 Task: Start in the project AtlasLine the sprint 'Fast & Furious', with a duration of 2 weeks. Start in the project AtlasLine the sprint 'Fast & Furious', with a duration of 1 week. Start in the project AtlasLine the sprint 'Fast & Furious', with a duration of 3 weeks
Action: Mouse moved to (201, 55)
Screenshot: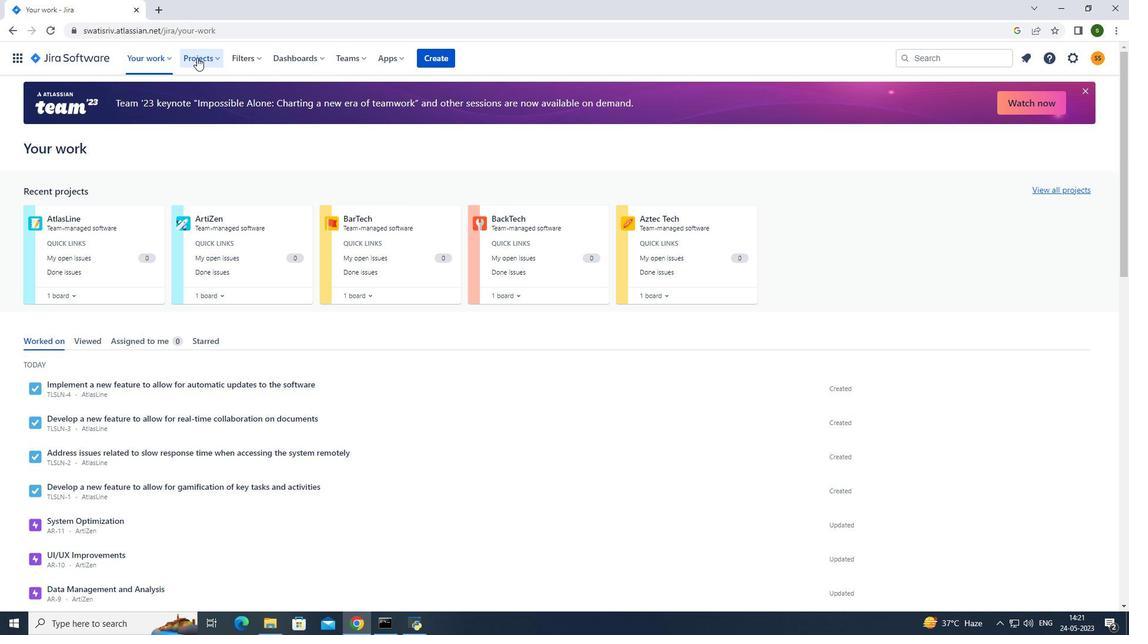 
Action: Mouse pressed left at (201, 55)
Screenshot: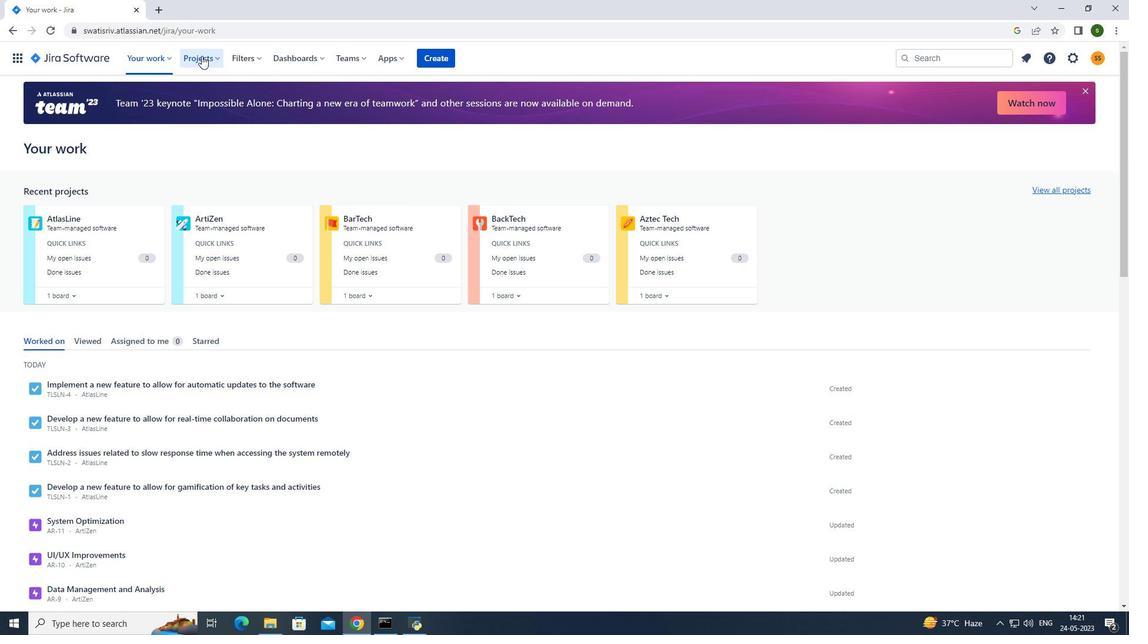
Action: Mouse moved to (224, 109)
Screenshot: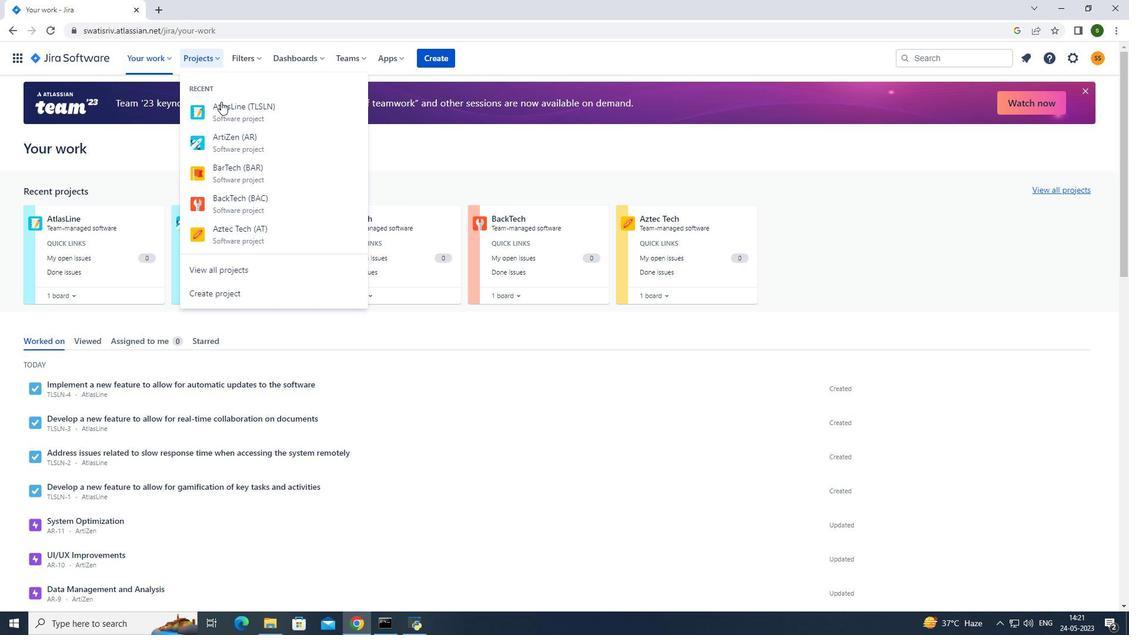 
Action: Mouse pressed left at (224, 109)
Screenshot: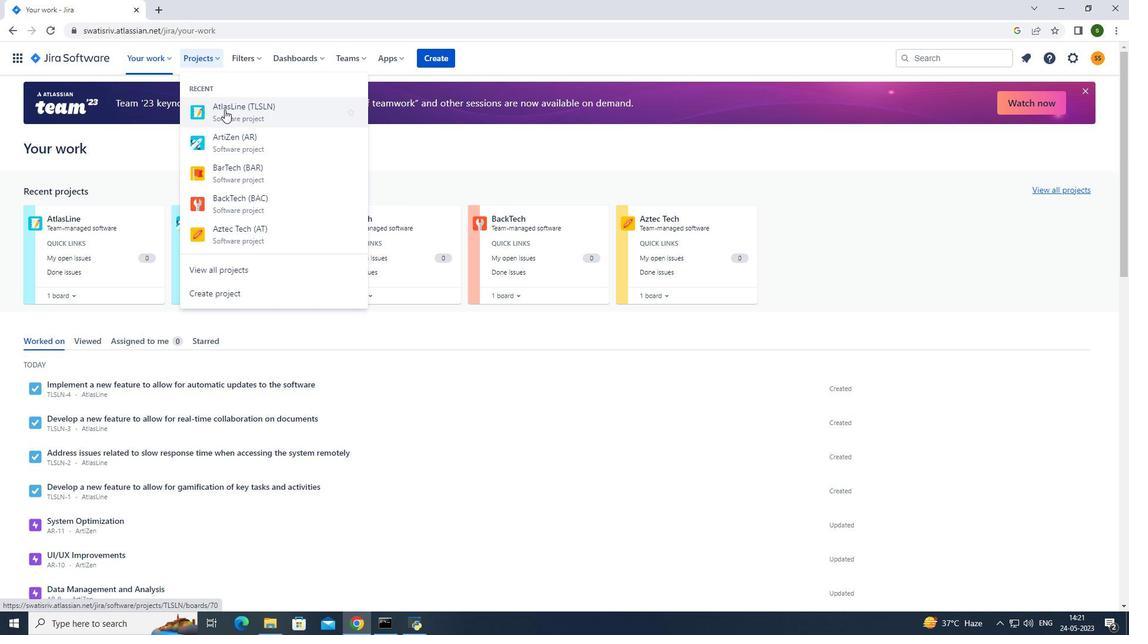 
Action: Mouse moved to (255, 394)
Screenshot: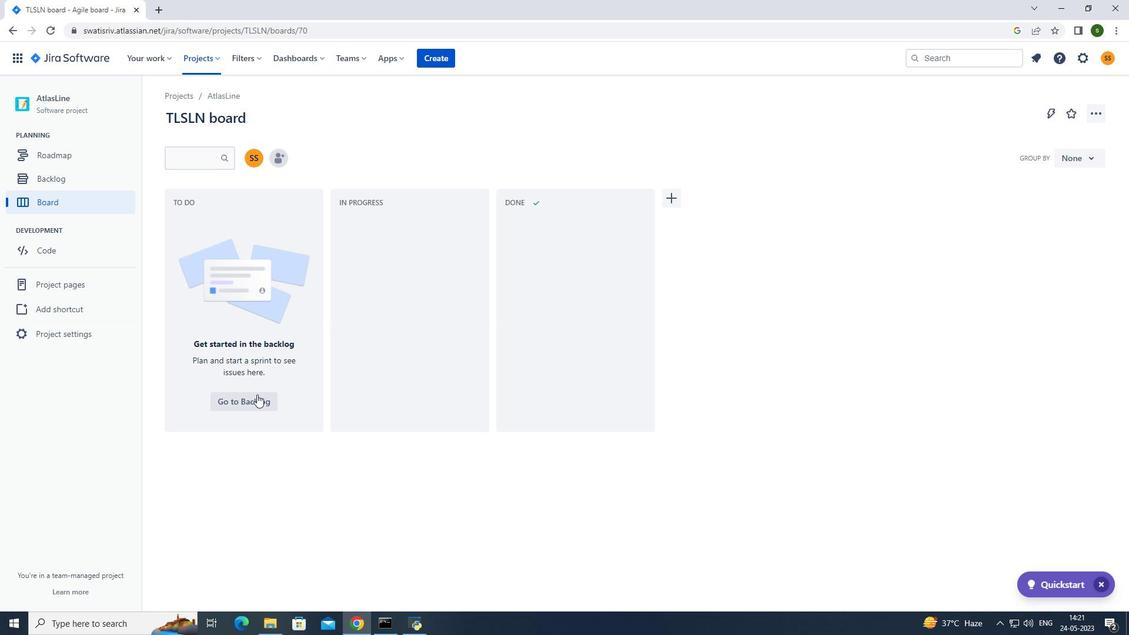 
Action: Mouse pressed left at (255, 394)
Screenshot: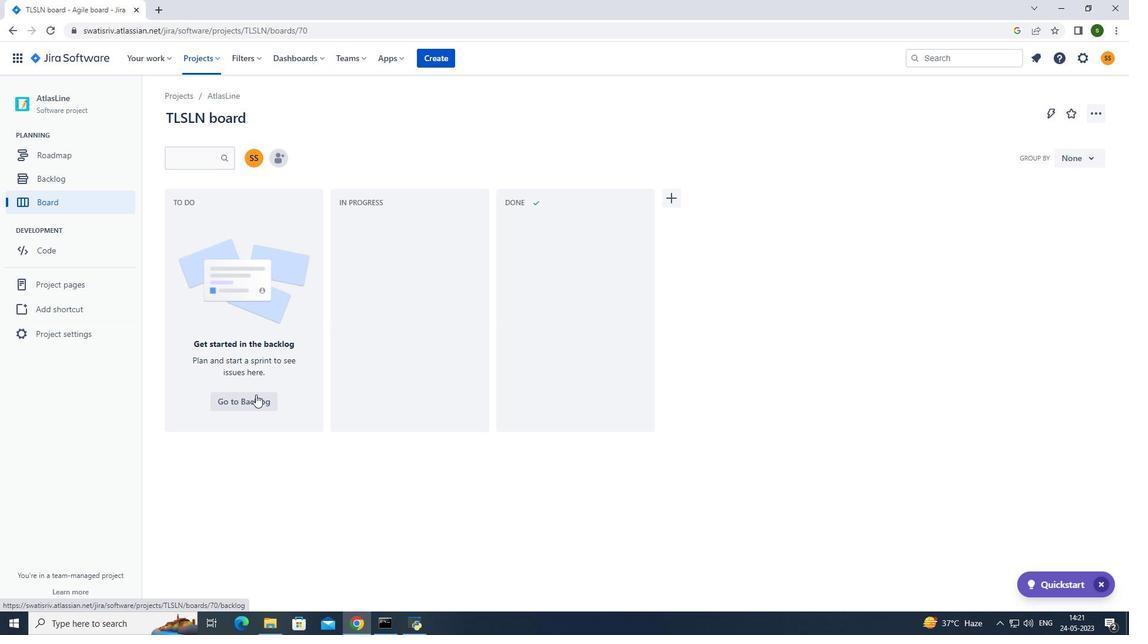 
Action: Mouse moved to (1017, 181)
Screenshot: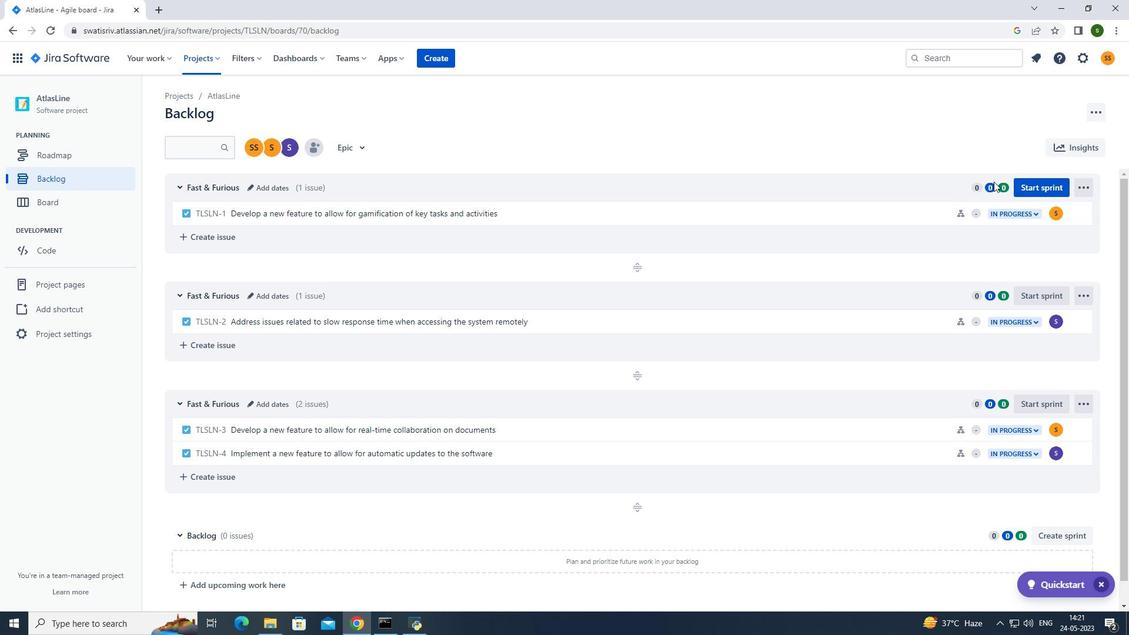 
Action: Mouse pressed left at (1017, 181)
Screenshot: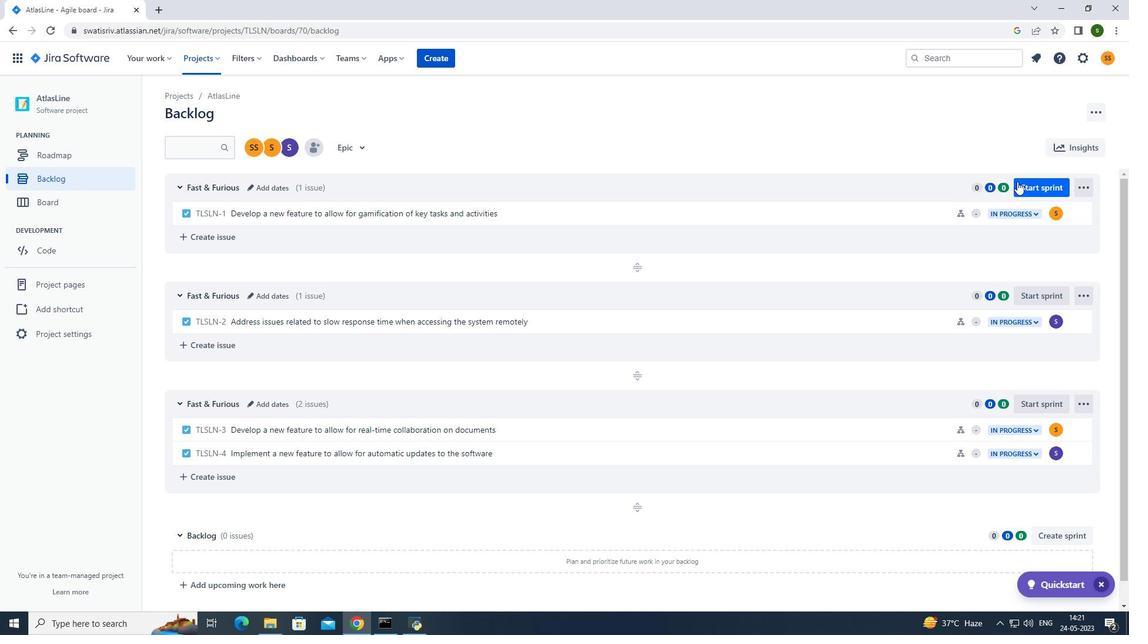 
Action: Mouse moved to (524, 201)
Screenshot: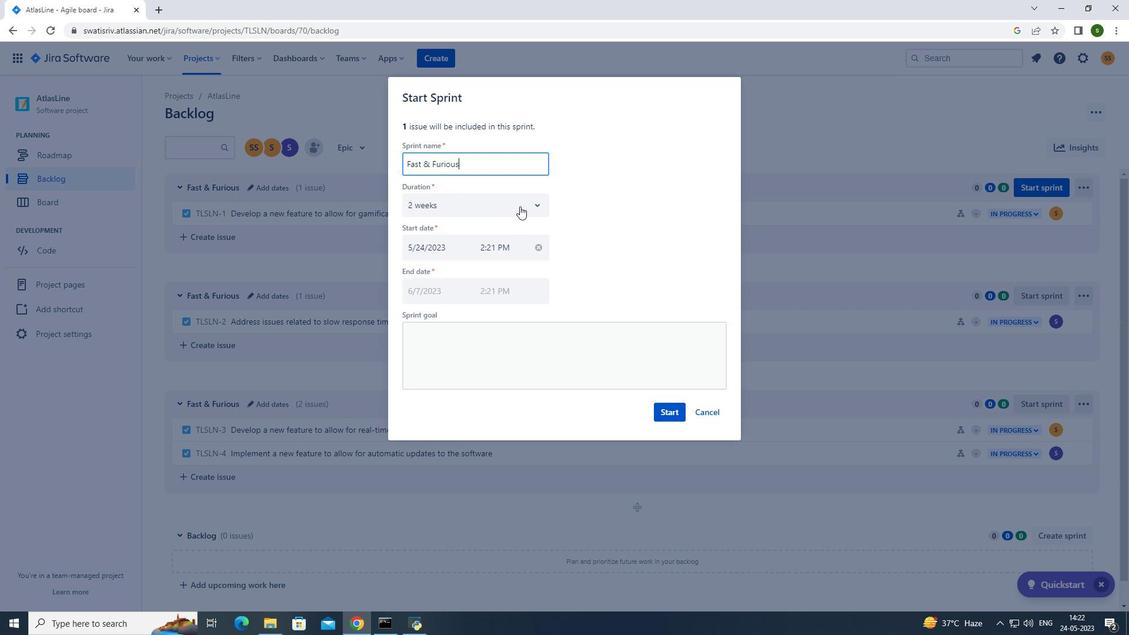 
Action: Mouse pressed left at (524, 201)
Screenshot: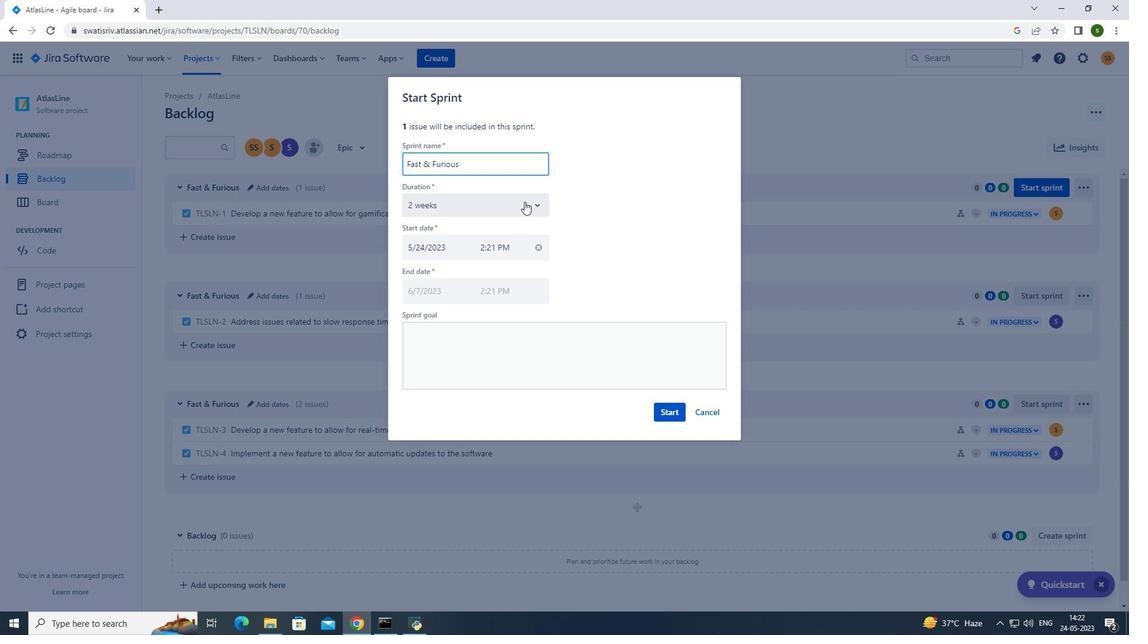 
Action: Mouse moved to (481, 255)
Screenshot: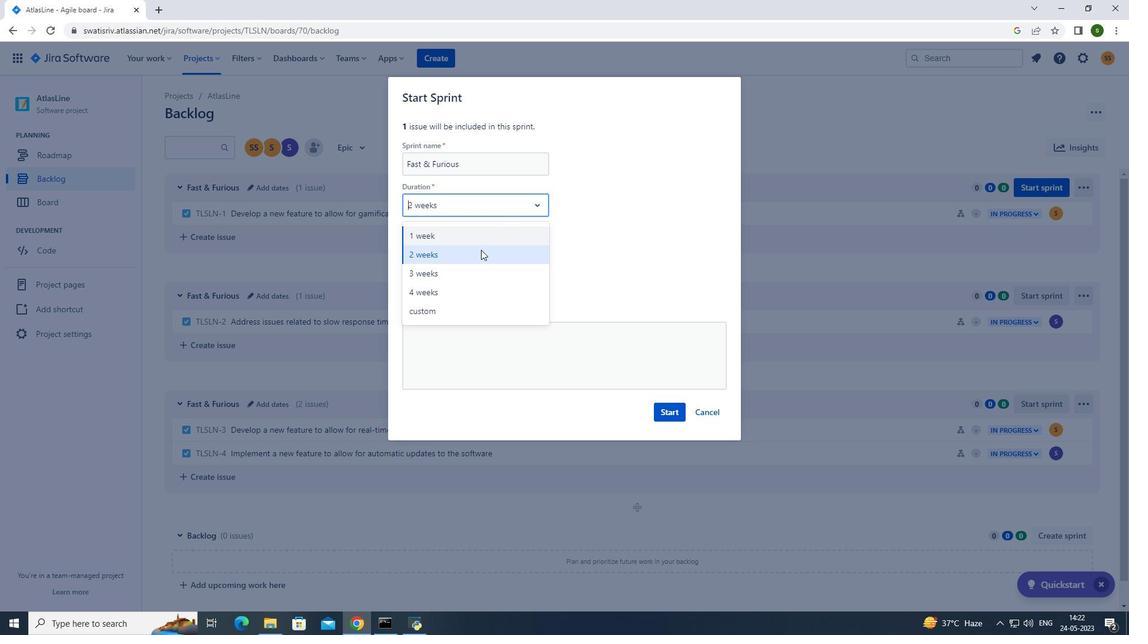 
Action: Mouse pressed left at (481, 255)
Screenshot: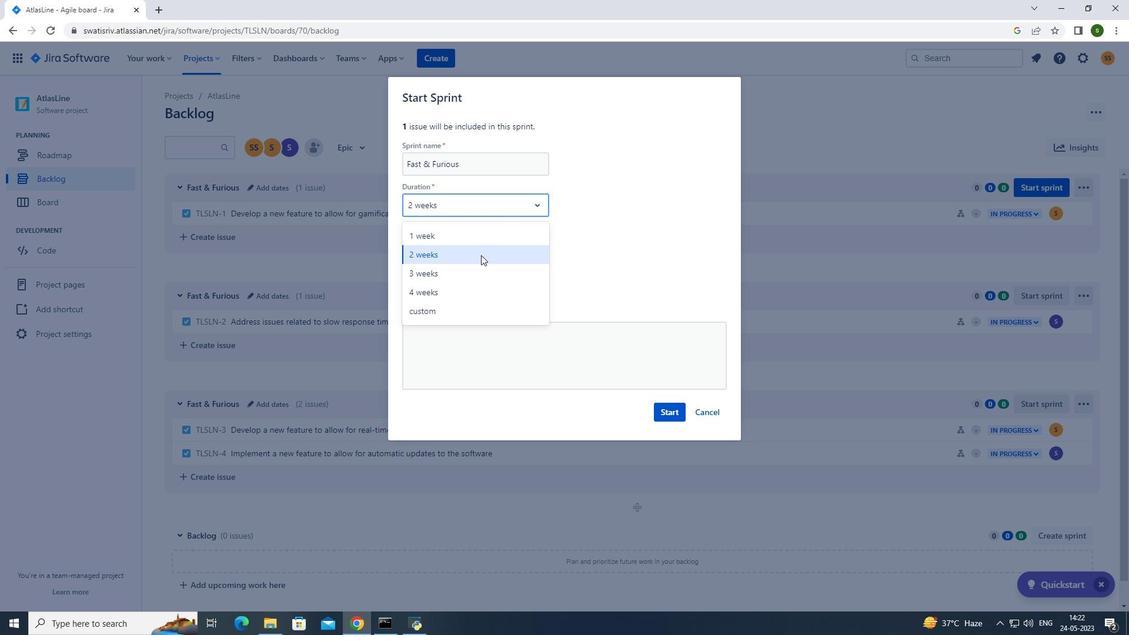 
Action: Mouse moved to (669, 407)
Screenshot: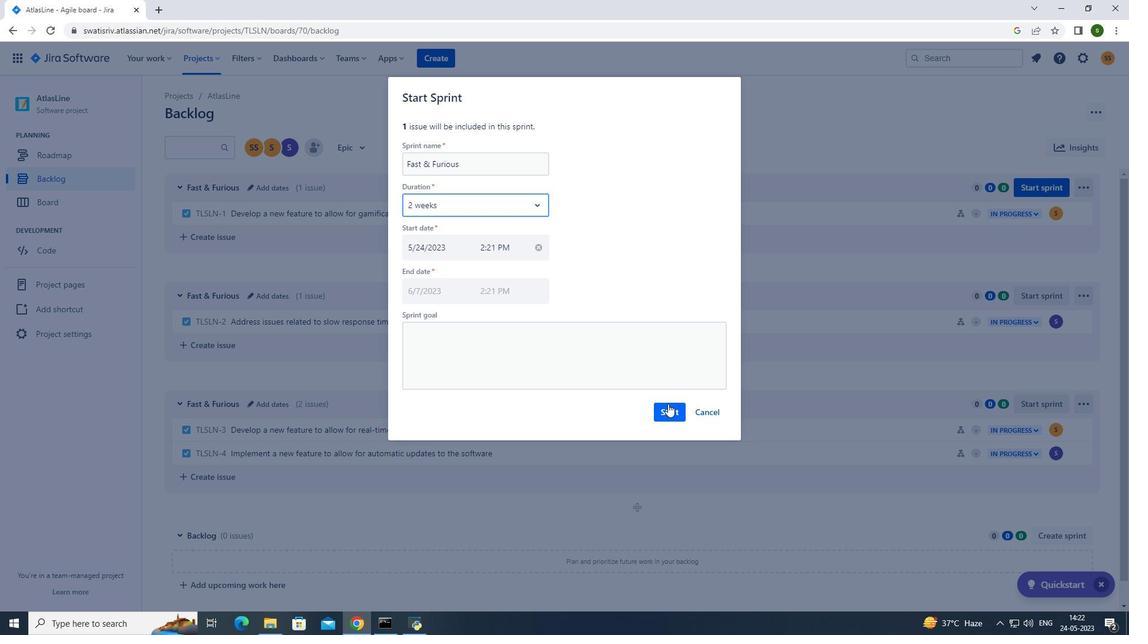 
Action: Mouse pressed left at (669, 407)
Screenshot: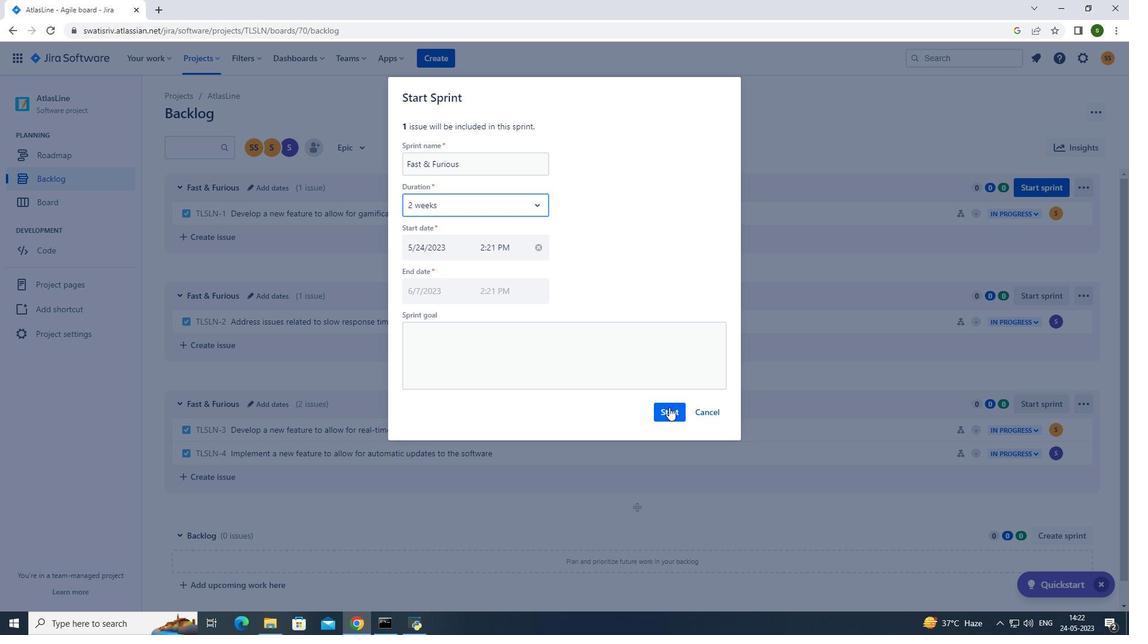 
Action: Mouse moved to (208, 51)
Screenshot: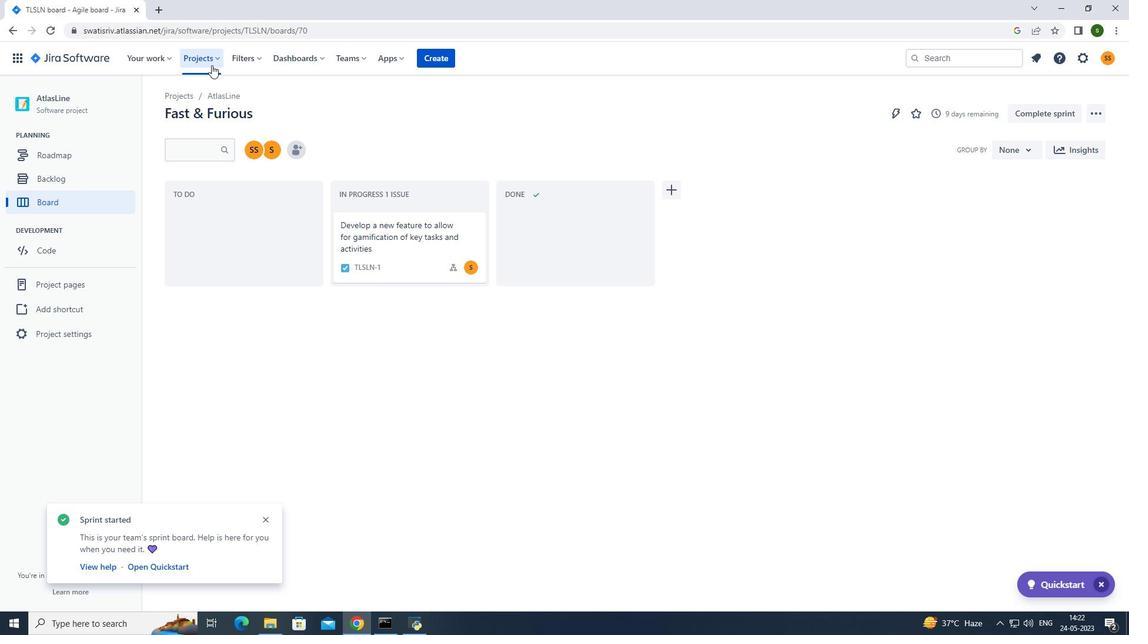 
Action: Mouse pressed left at (208, 51)
Screenshot: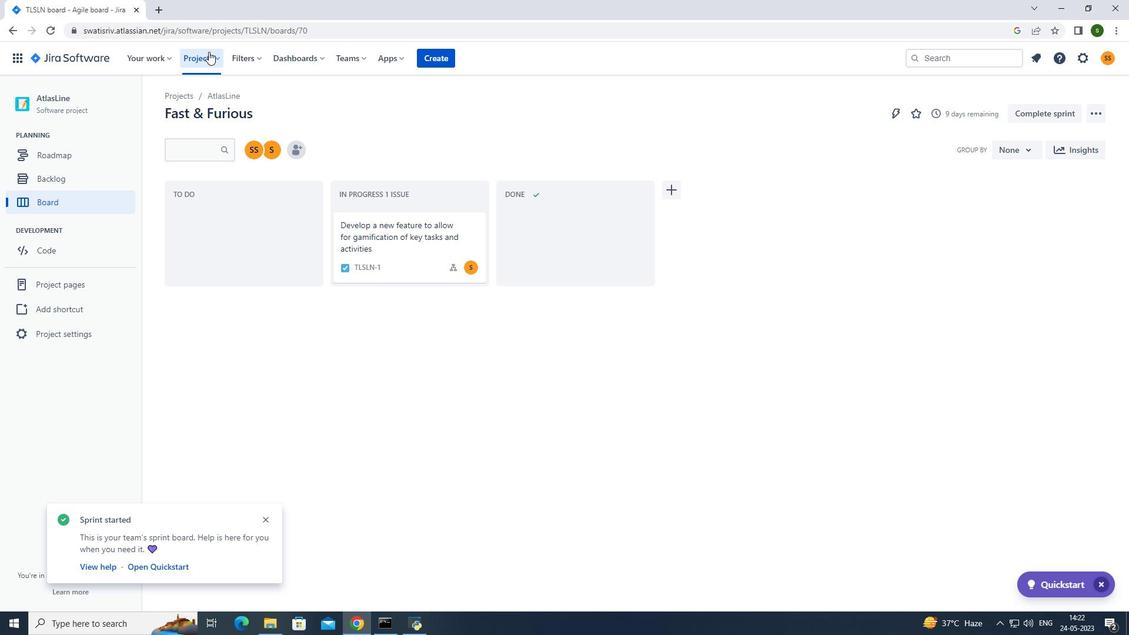 
Action: Mouse moved to (237, 108)
Screenshot: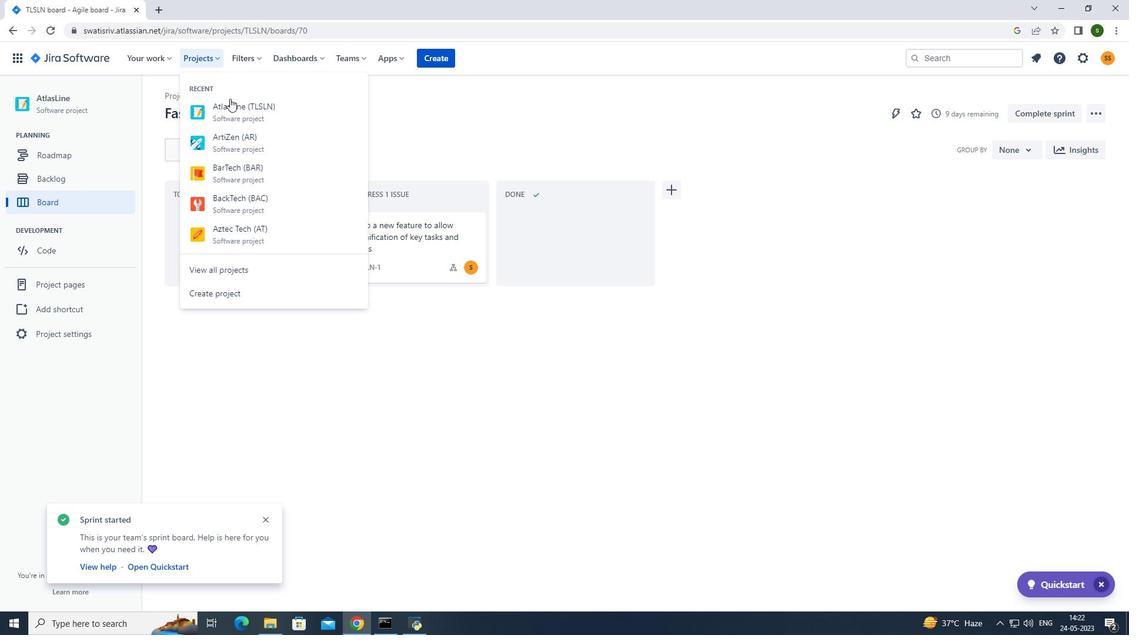 
Action: Mouse pressed left at (237, 108)
Screenshot: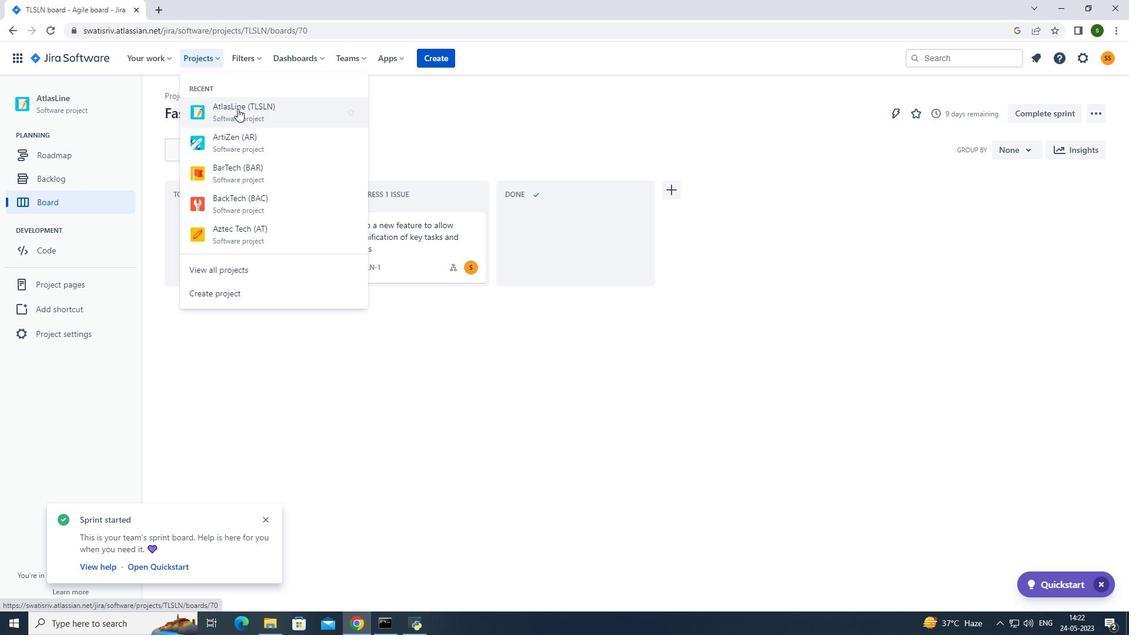 
Action: Mouse moved to (110, 179)
Screenshot: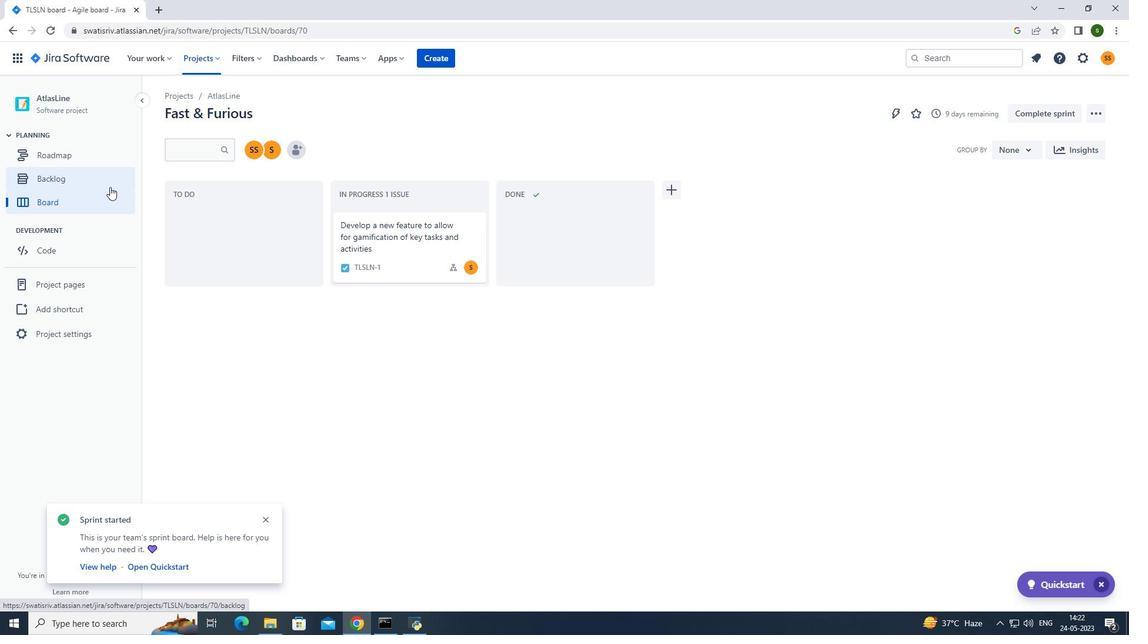 
Action: Mouse pressed left at (110, 179)
Screenshot: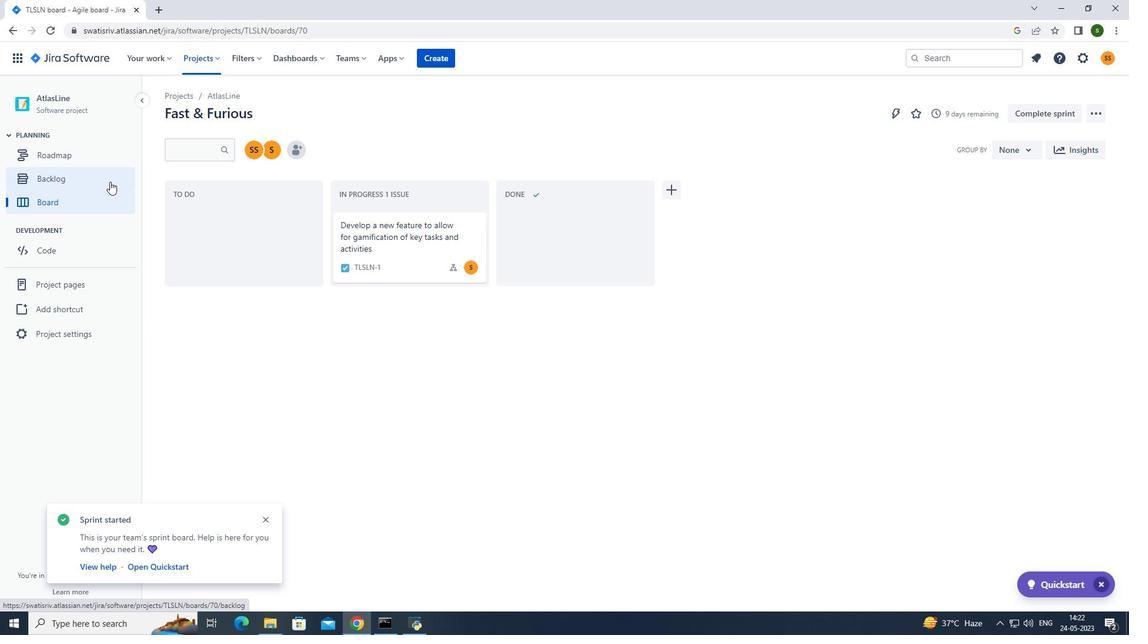 
Action: Mouse moved to (1032, 291)
Screenshot: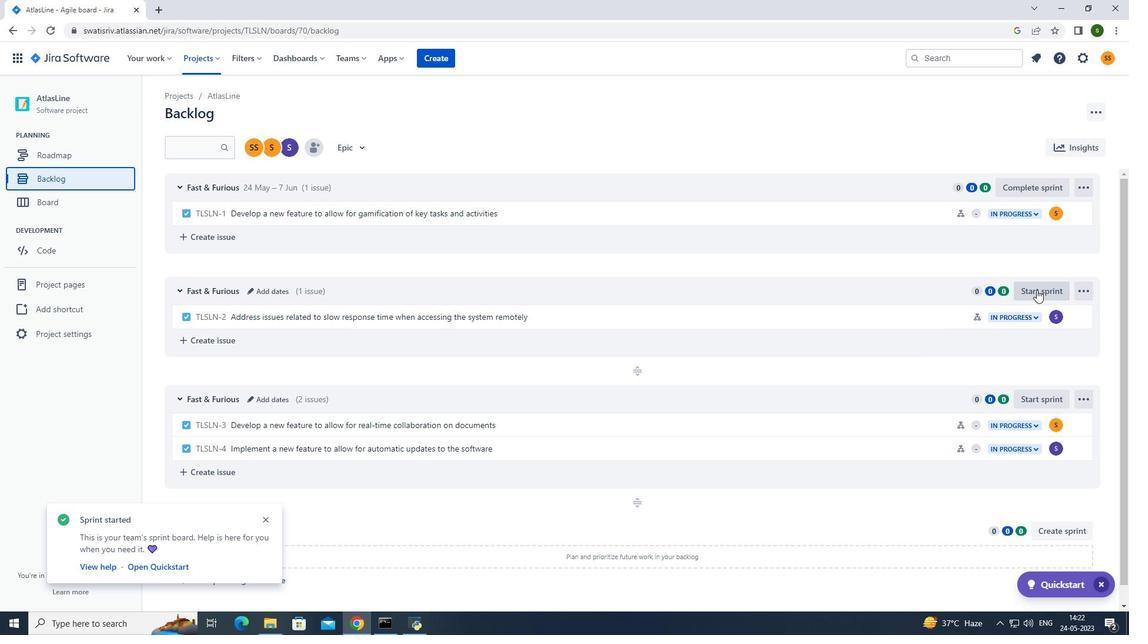 
Action: Mouse pressed left at (1032, 291)
Screenshot: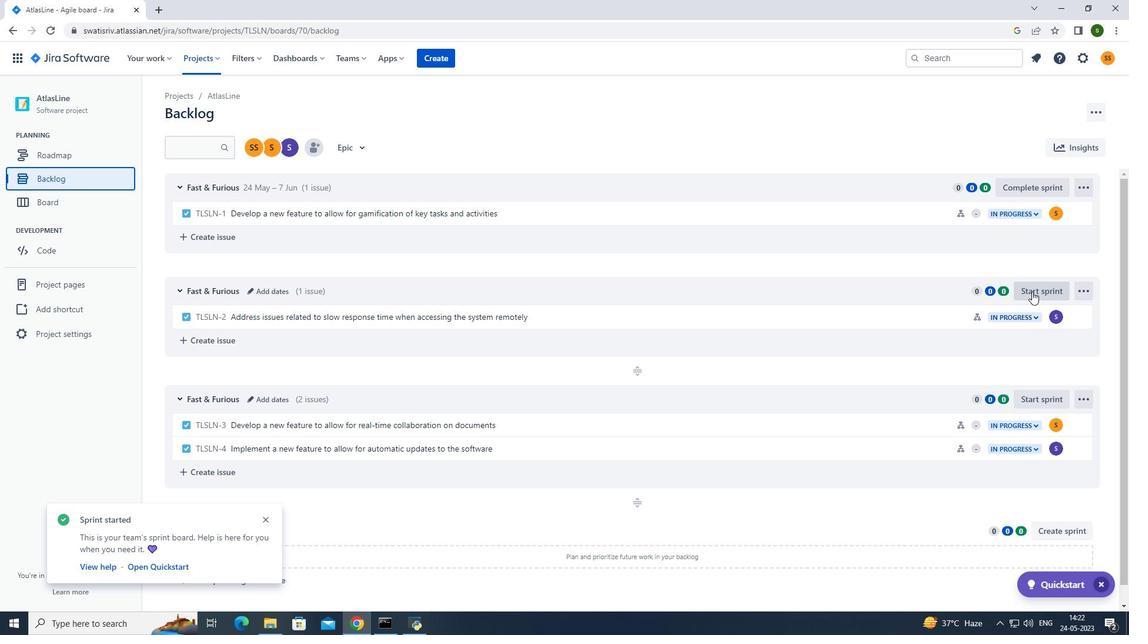 
Action: Mouse moved to (512, 204)
Screenshot: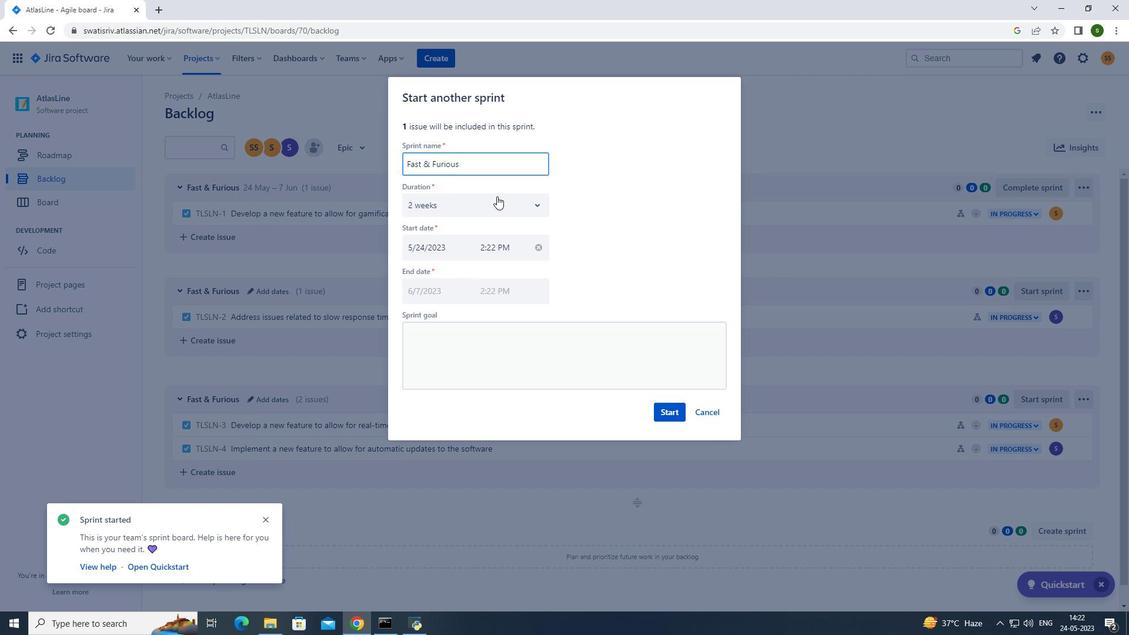 
Action: Mouse pressed left at (512, 204)
Screenshot: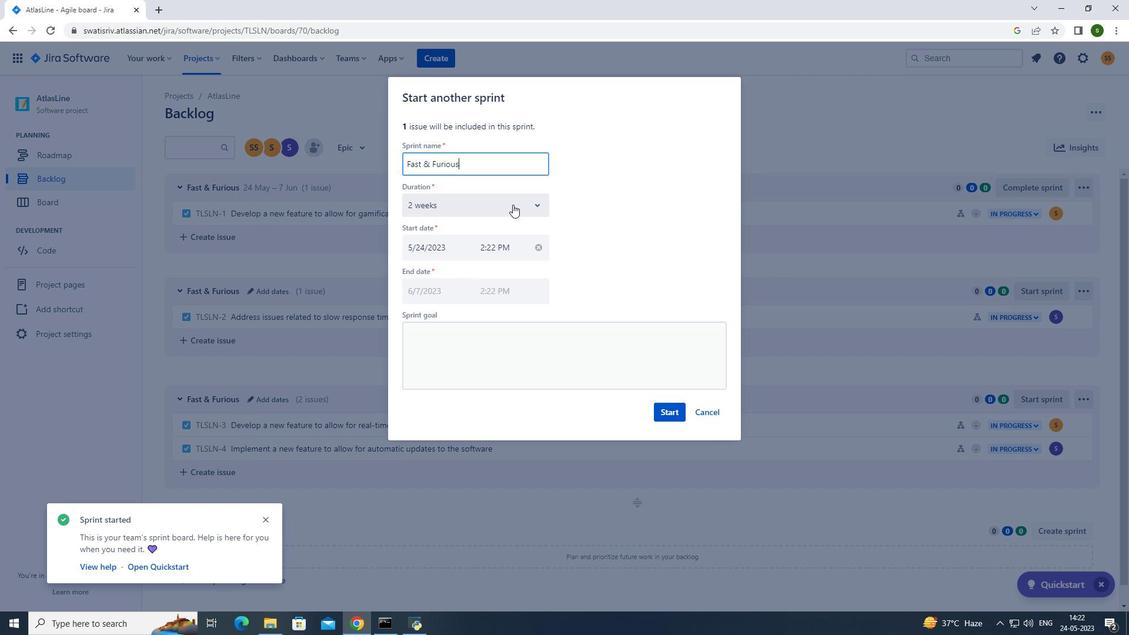 
Action: Mouse moved to (458, 237)
Screenshot: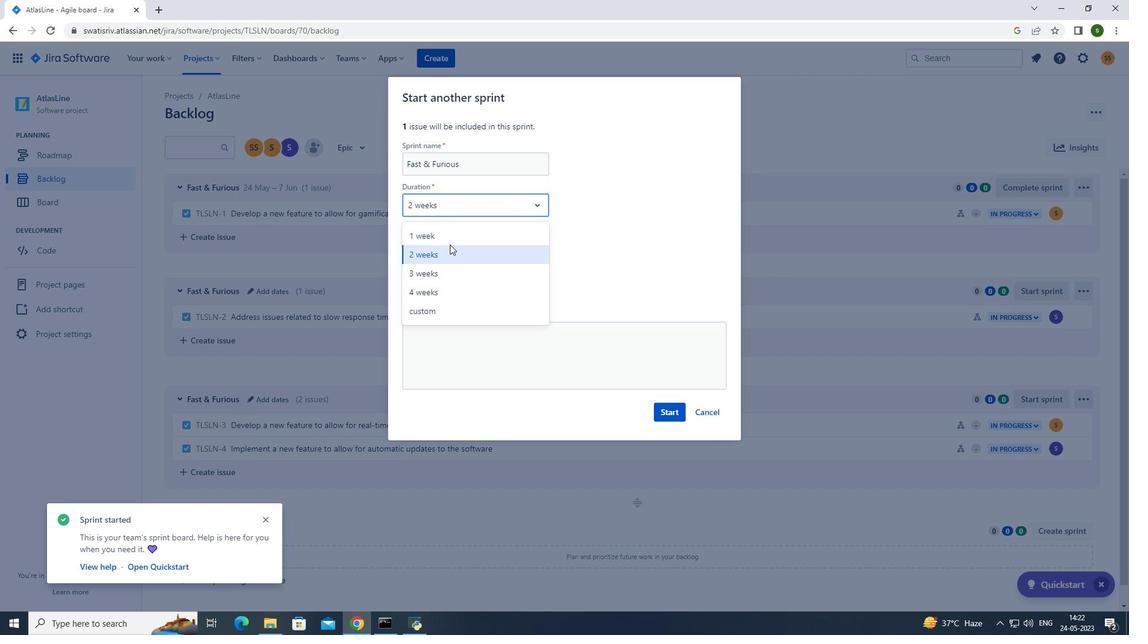 
Action: Mouse pressed left at (458, 237)
Screenshot: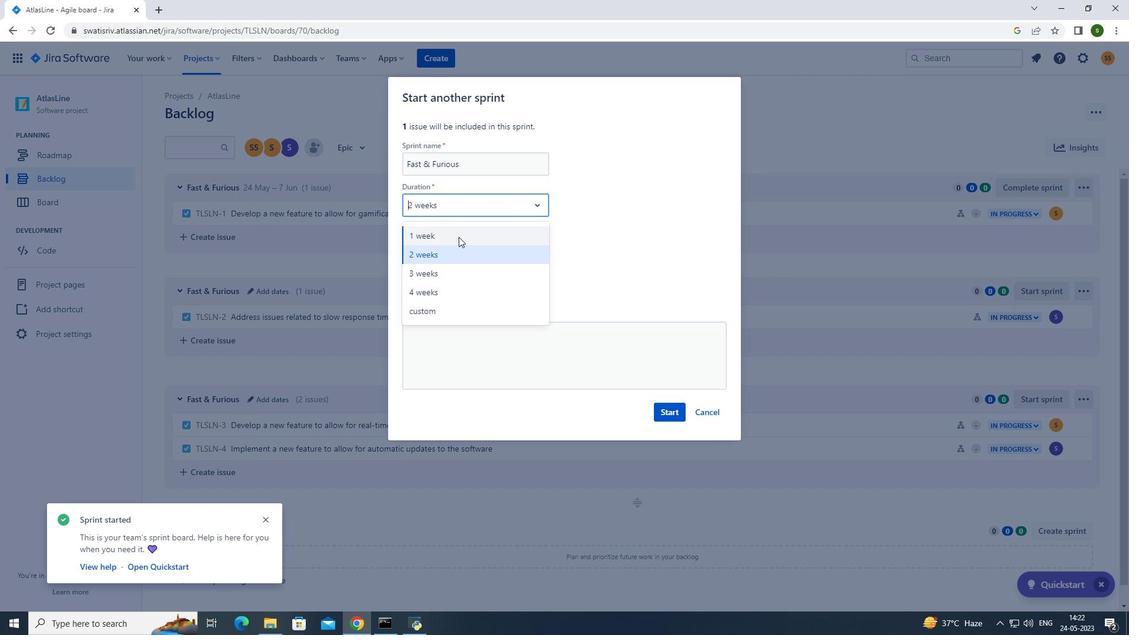 
Action: Mouse moved to (675, 411)
Screenshot: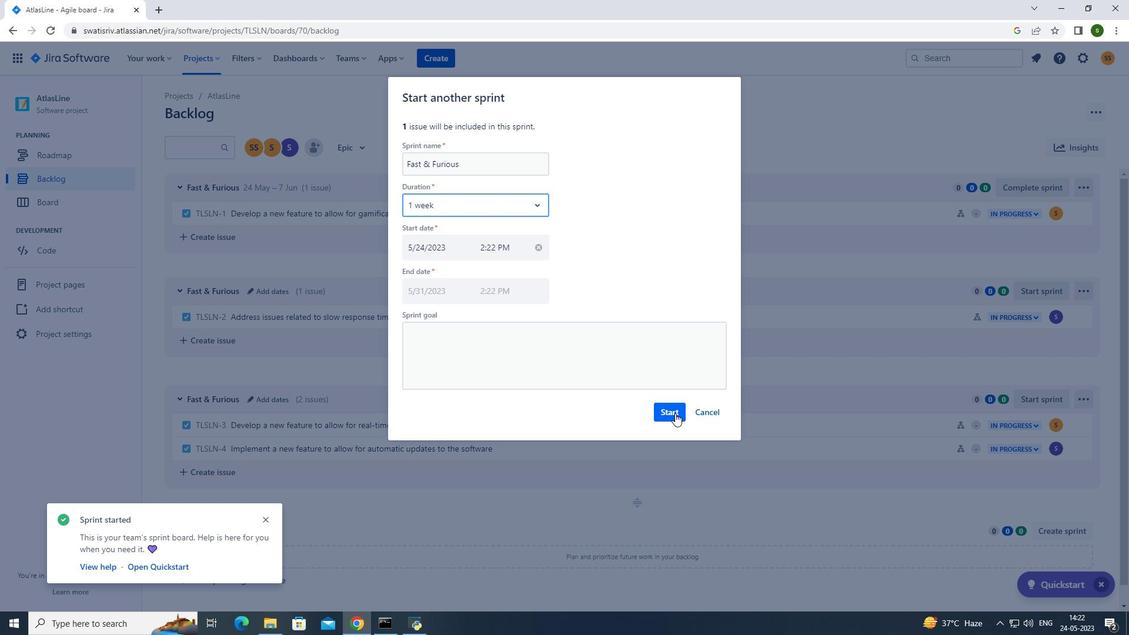 
Action: Mouse pressed left at (675, 411)
Screenshot: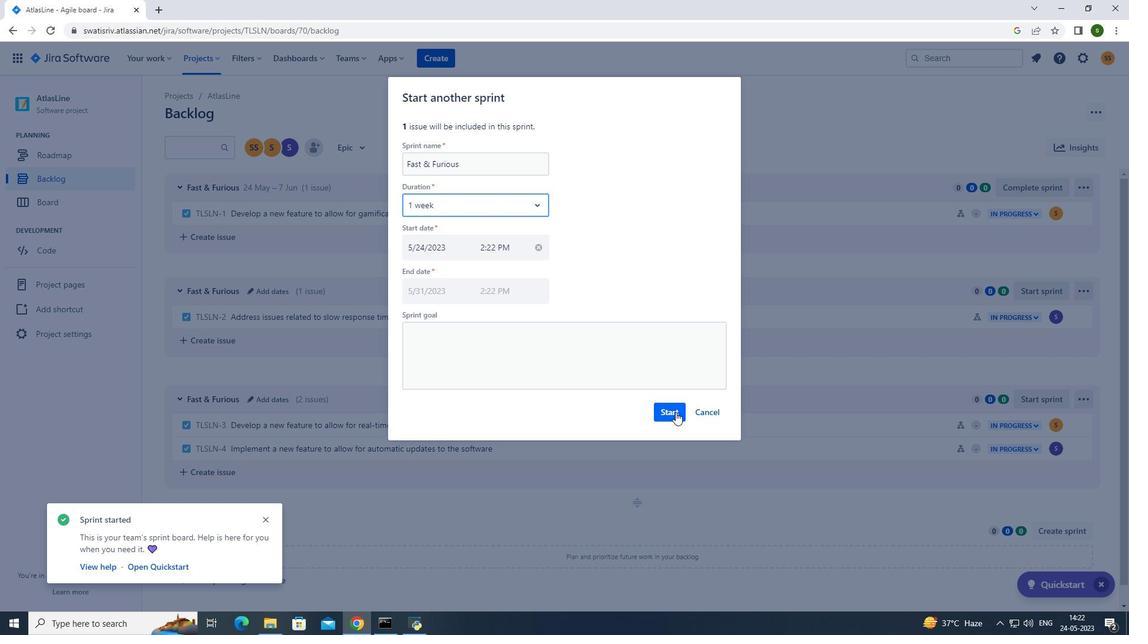 
Action: Mouse moved to (203, 51)
Screenshot: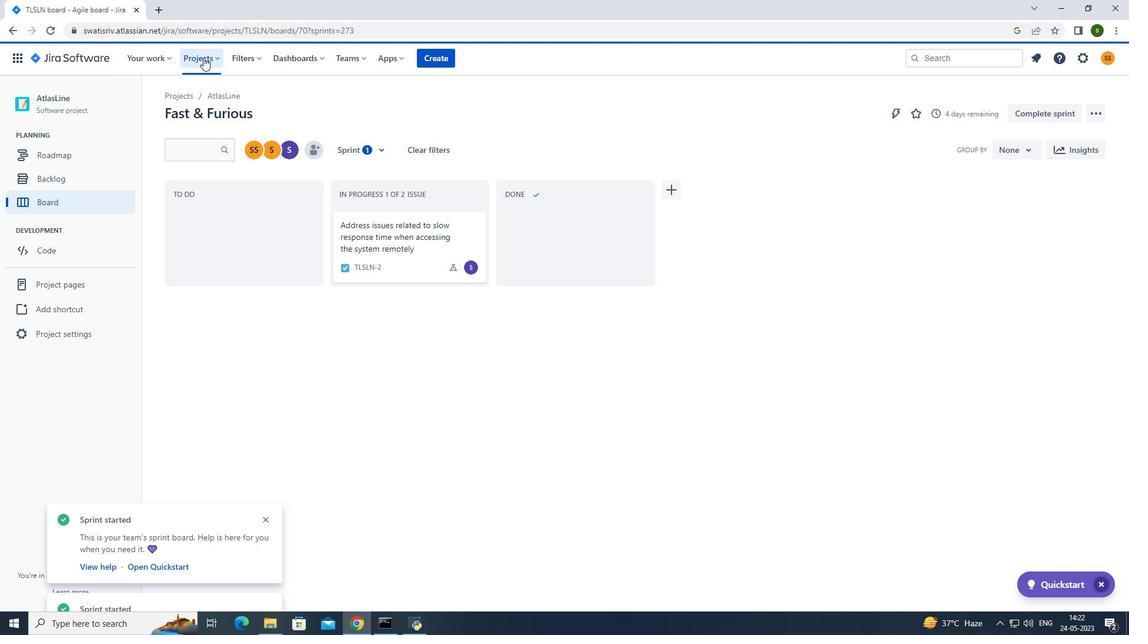 
Action: Mouse pressed left at (203, 51)
Screenshot: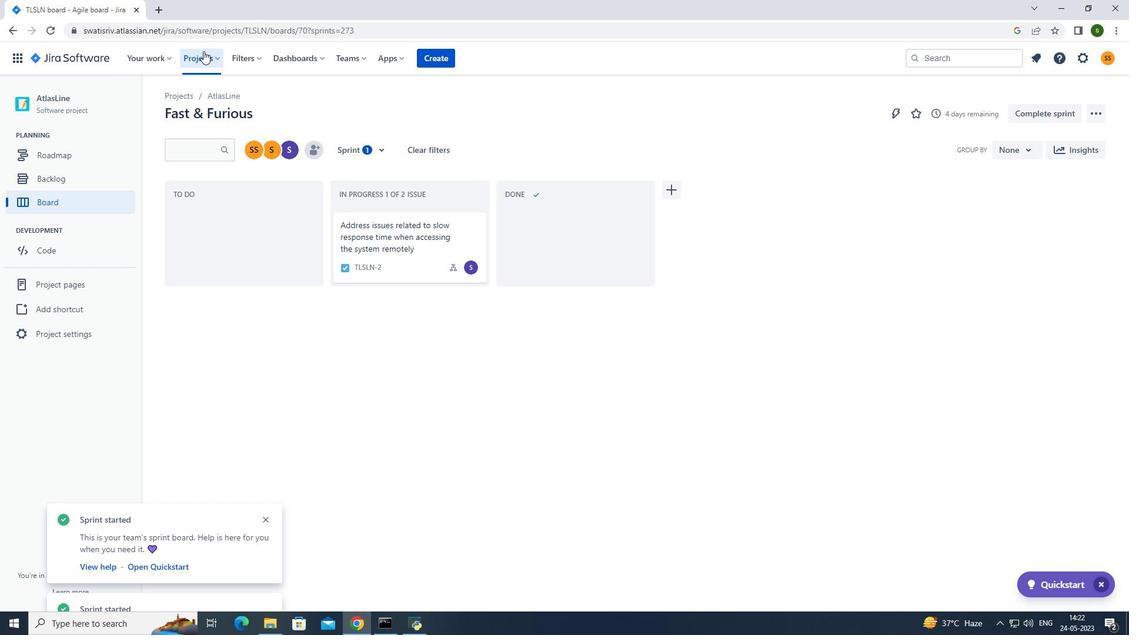 
Action: Mouse moved to (235, 108)
Screenshot: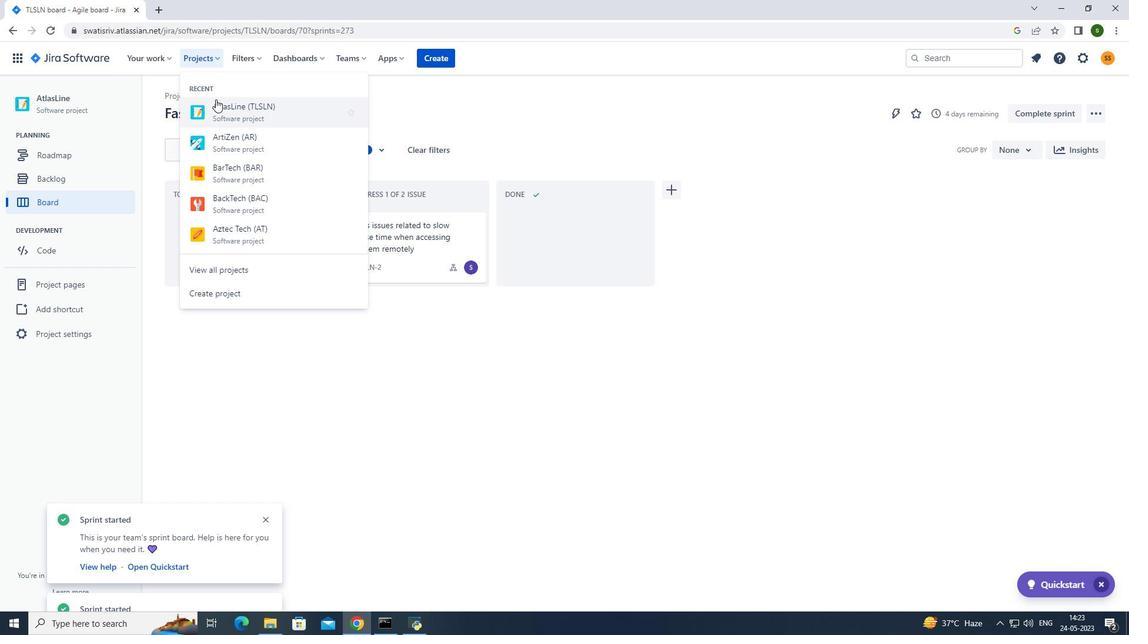 
Action: Mouse pressed left at (235, 108)
Screenshot: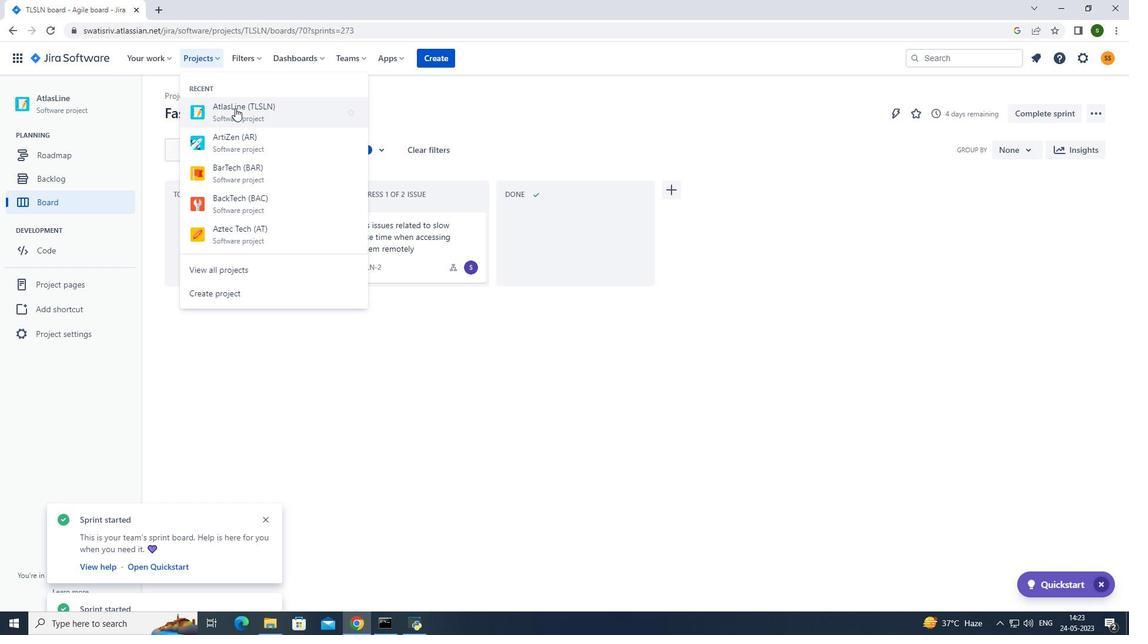 
Action: Mouse moved to (88, 179)
Screenshot: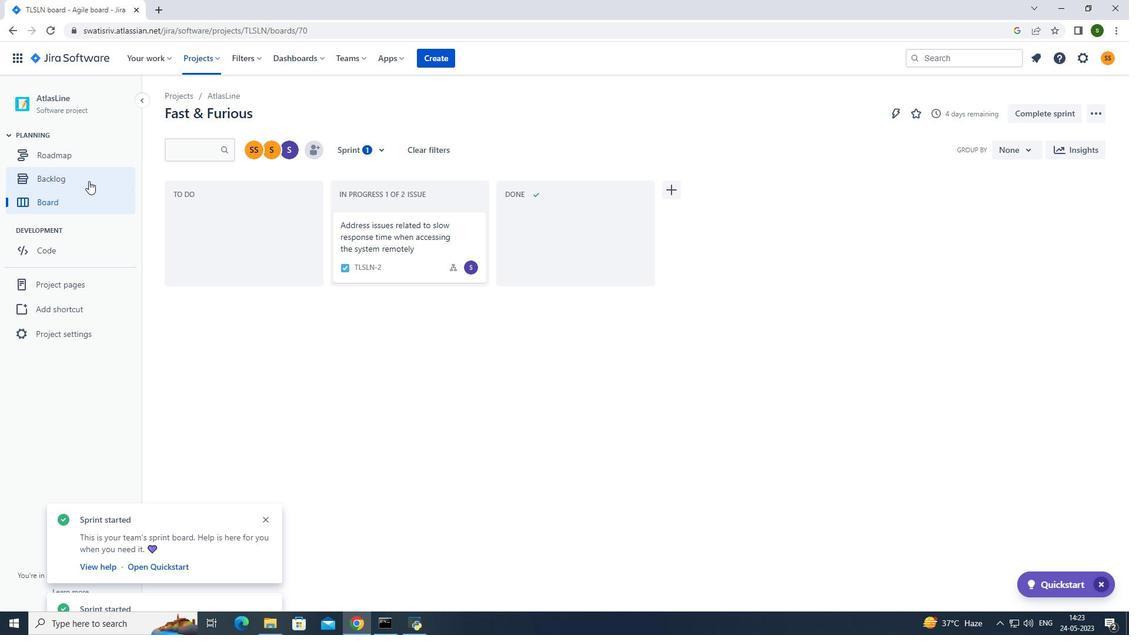 
Action: Mouse pressed left at (88, 179)
Screenshot: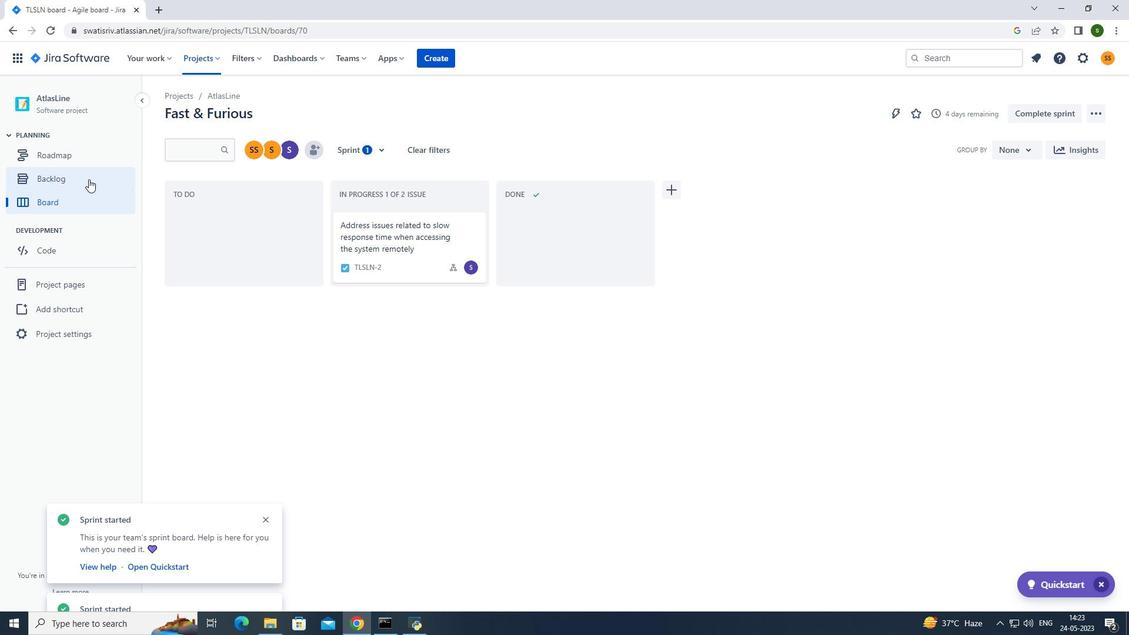 
Action: Mouse moved to (1032, 391)
Screenshot: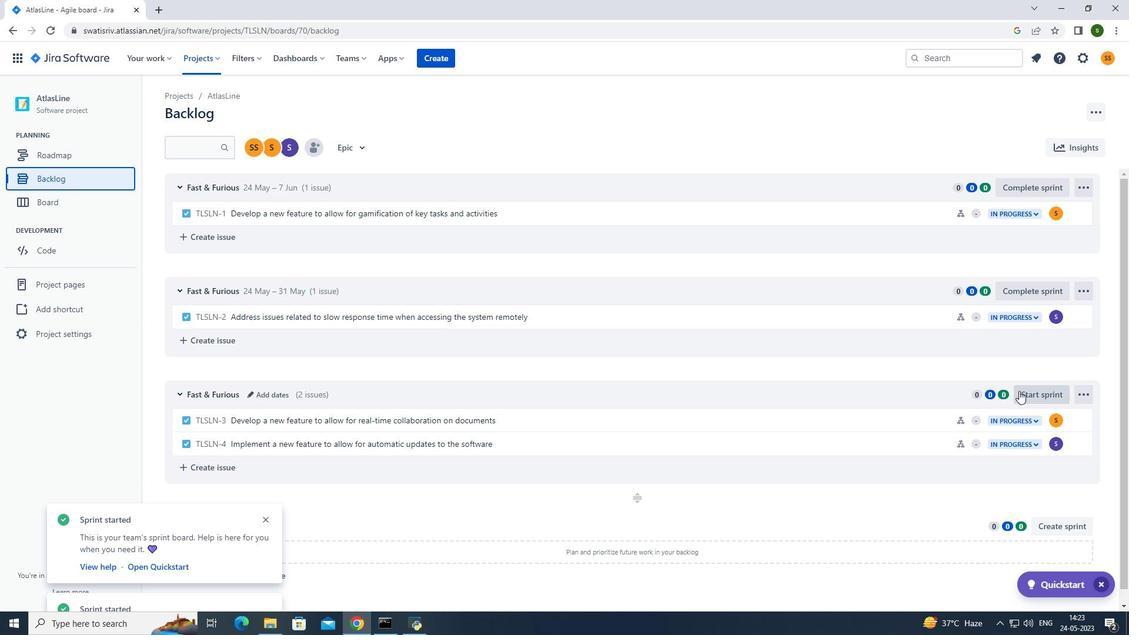
Action: Mouse pressed left at (1032, 391)
Screenshot: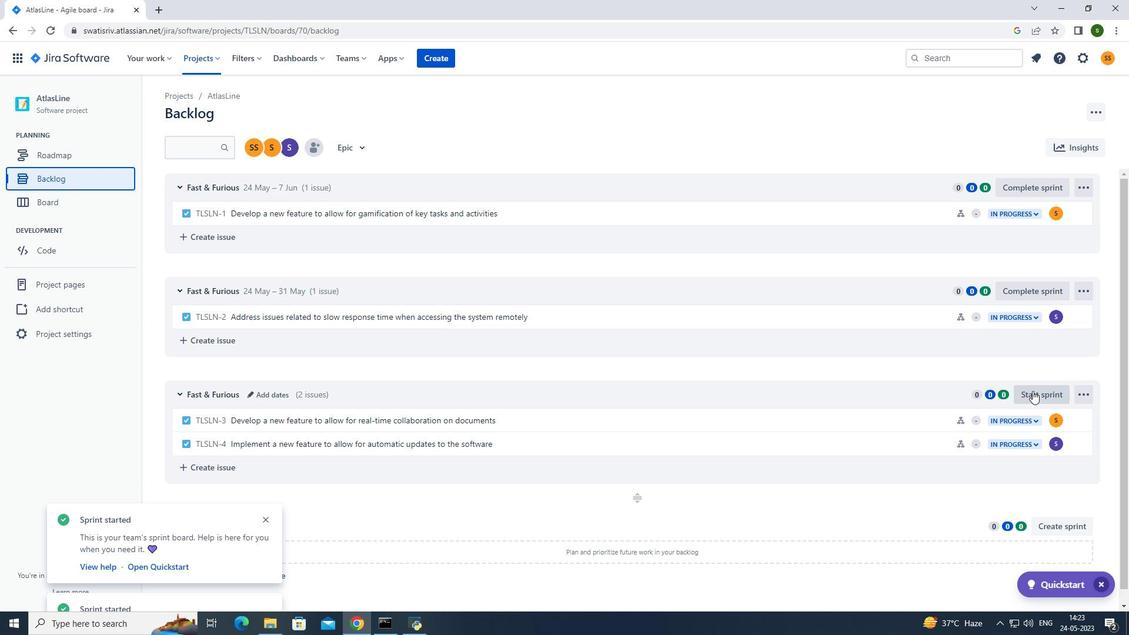 
Action: Mouse moved to (506, 199)
Screenshot: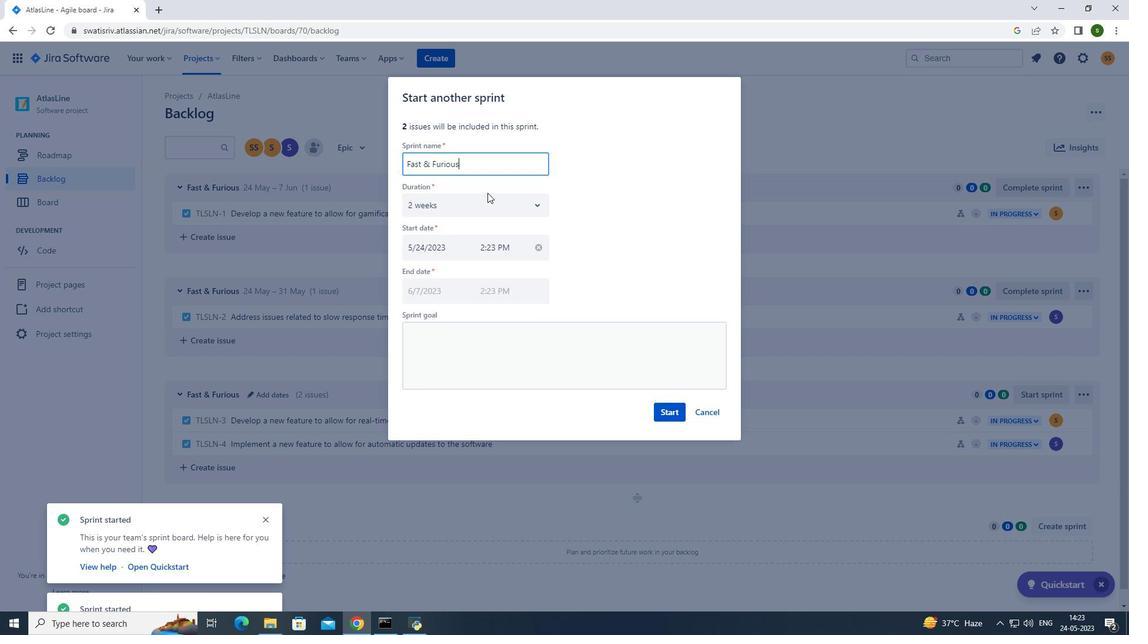
Action: Mouse pressed left at (506, 199)
Screenshot: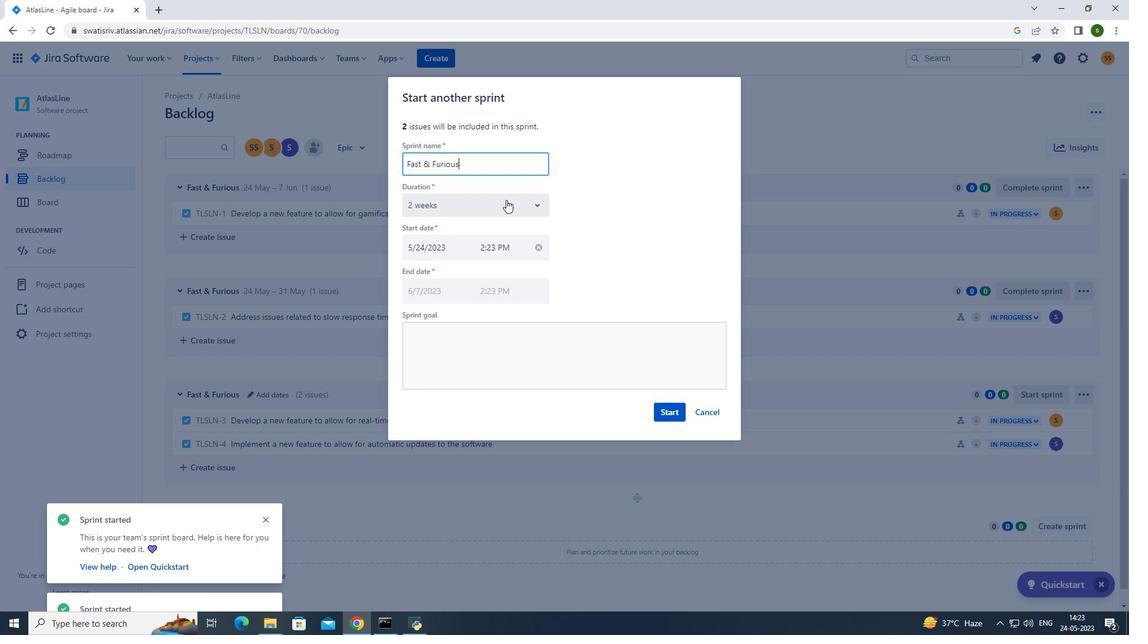 
Action: Mouse moved to (451, 271)
Screenshot: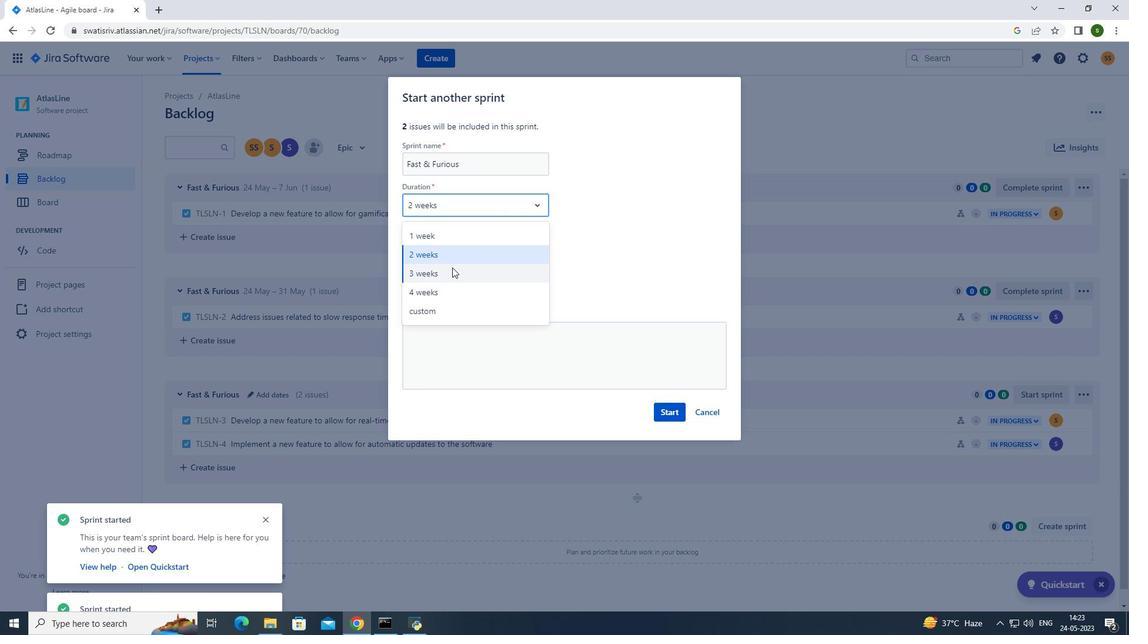 
Action: Mouse pressed left at (451, 271)
Screenshot: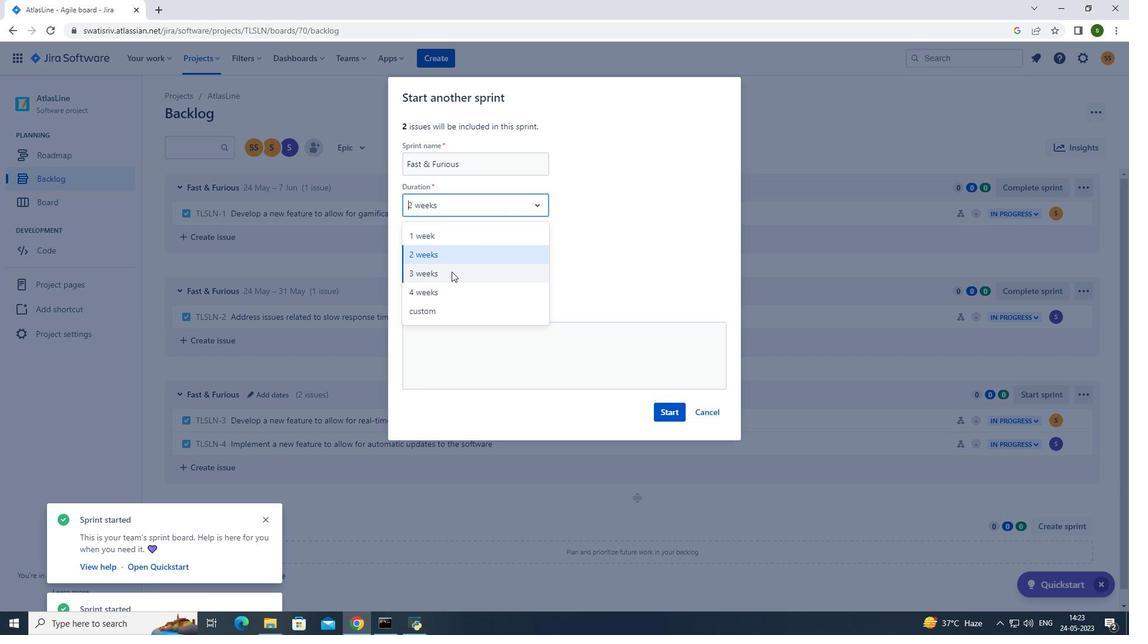 
Action: Mouse moved to (683, 411)
Screenshot: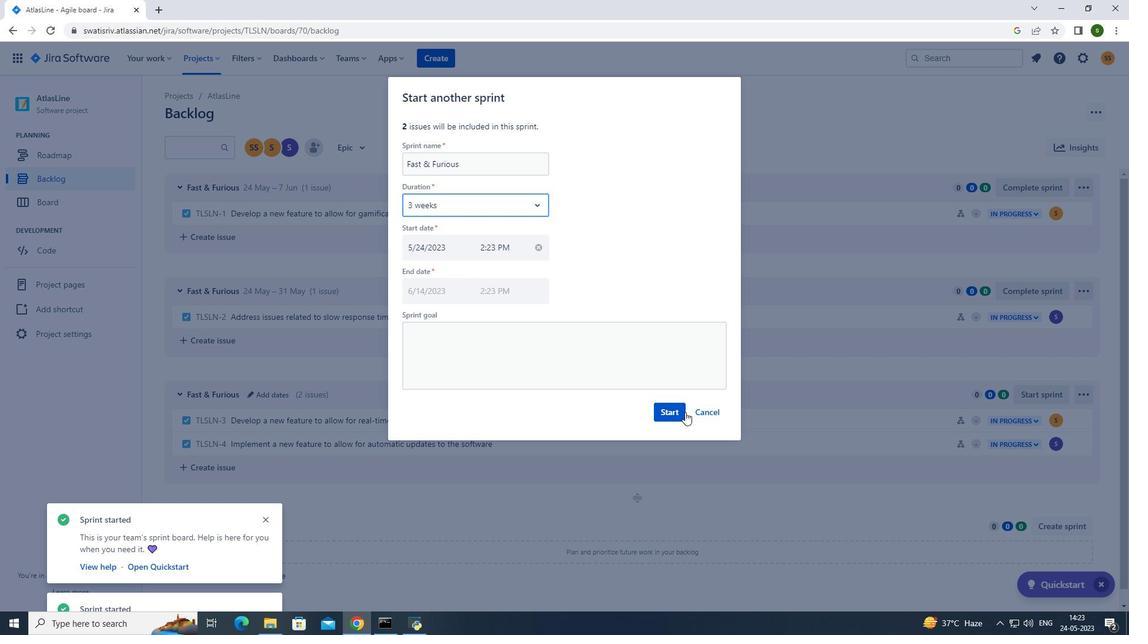 
Action: Mouse pressed left at (683, 411)
Screenshot: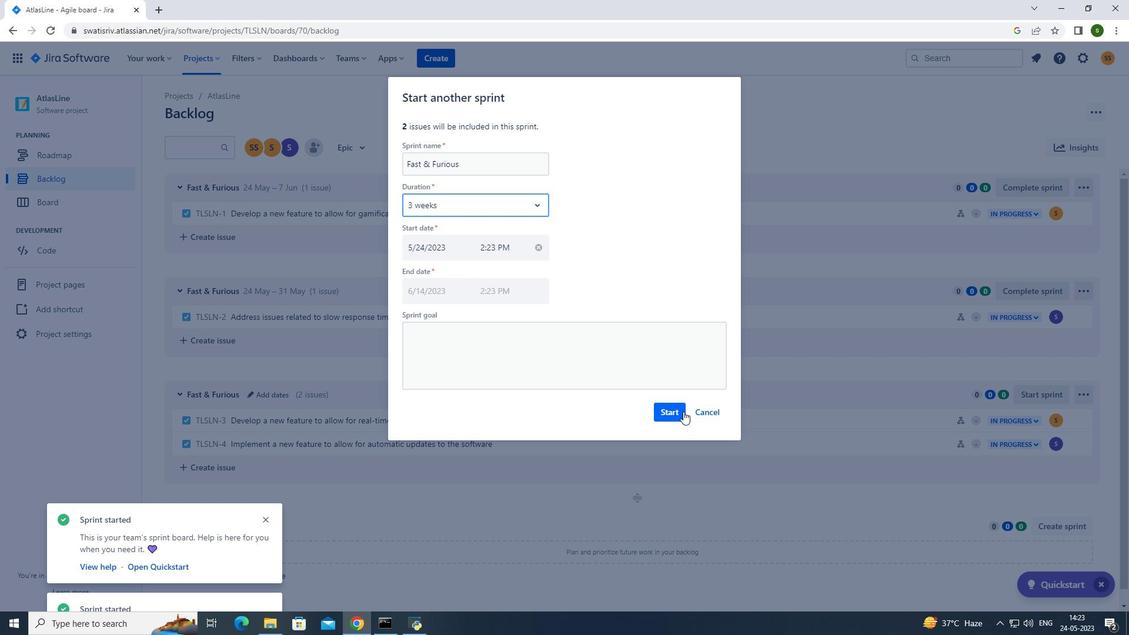
Action: Mouse moved to (665, 119)
Screenshot: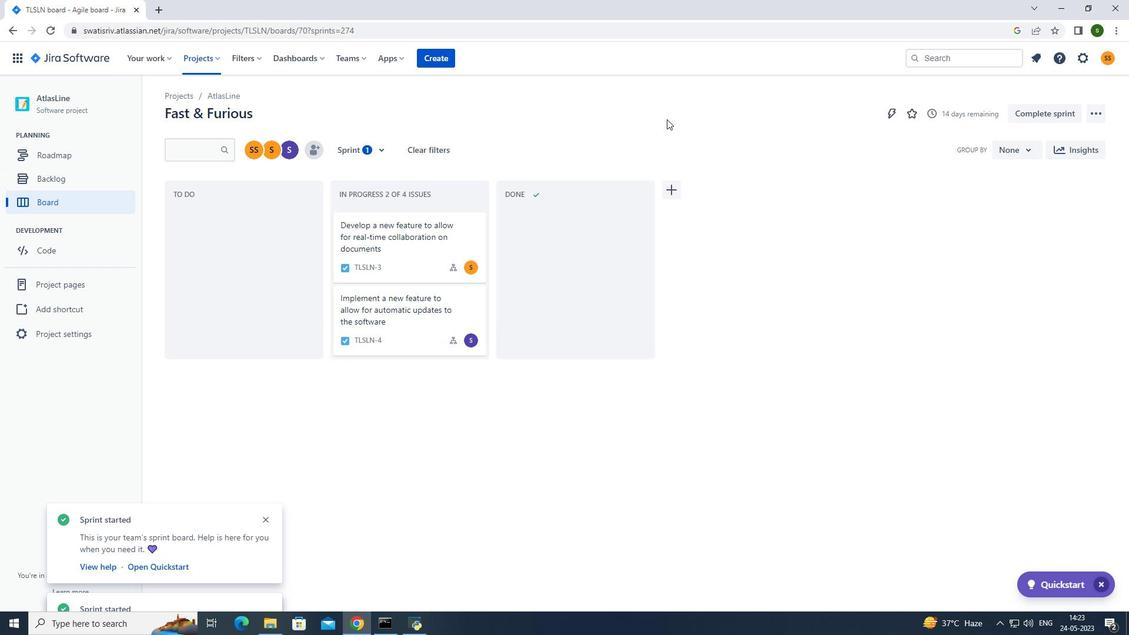 
